 Task: Select the onWindowChange in the auto-save.
Action: Mouse moved to (21, 566)
Screenshot: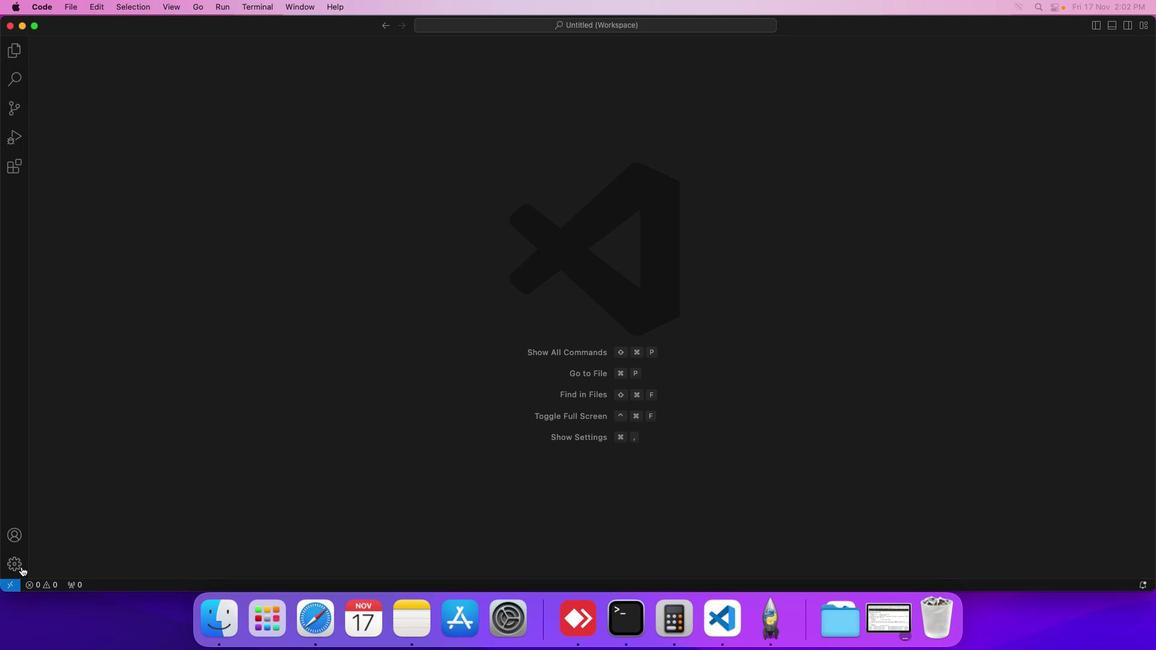 
Action: Mouse pressed left at (21, 566)
Screenshot: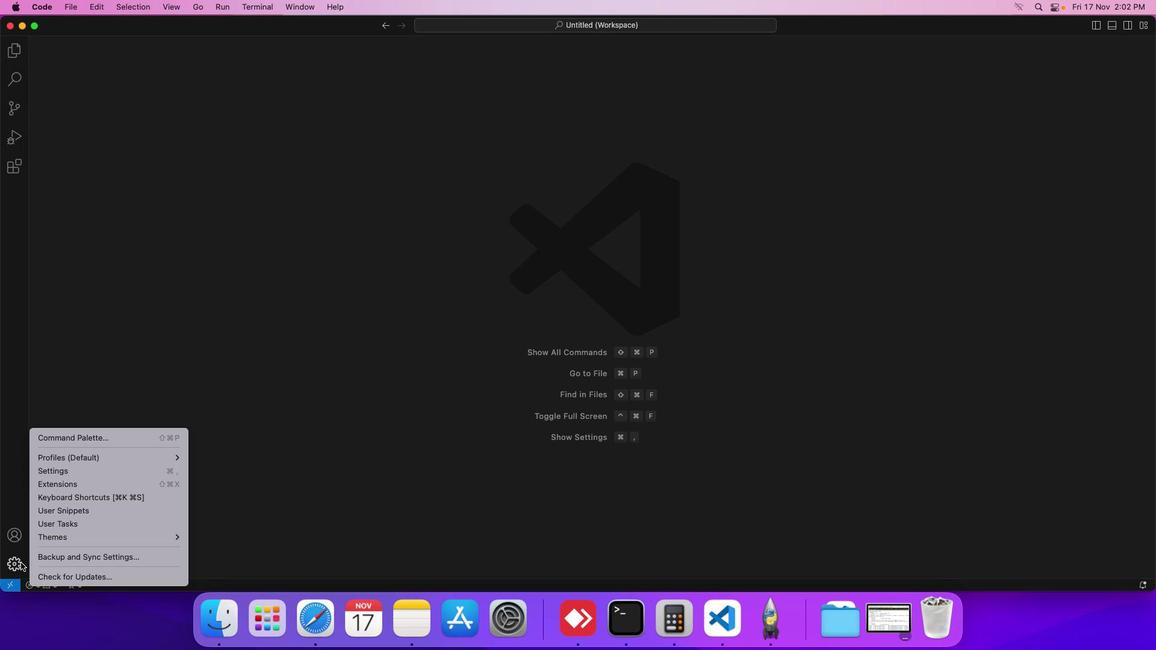 
Action: Mouse moved to (34, 474)
Screenshot: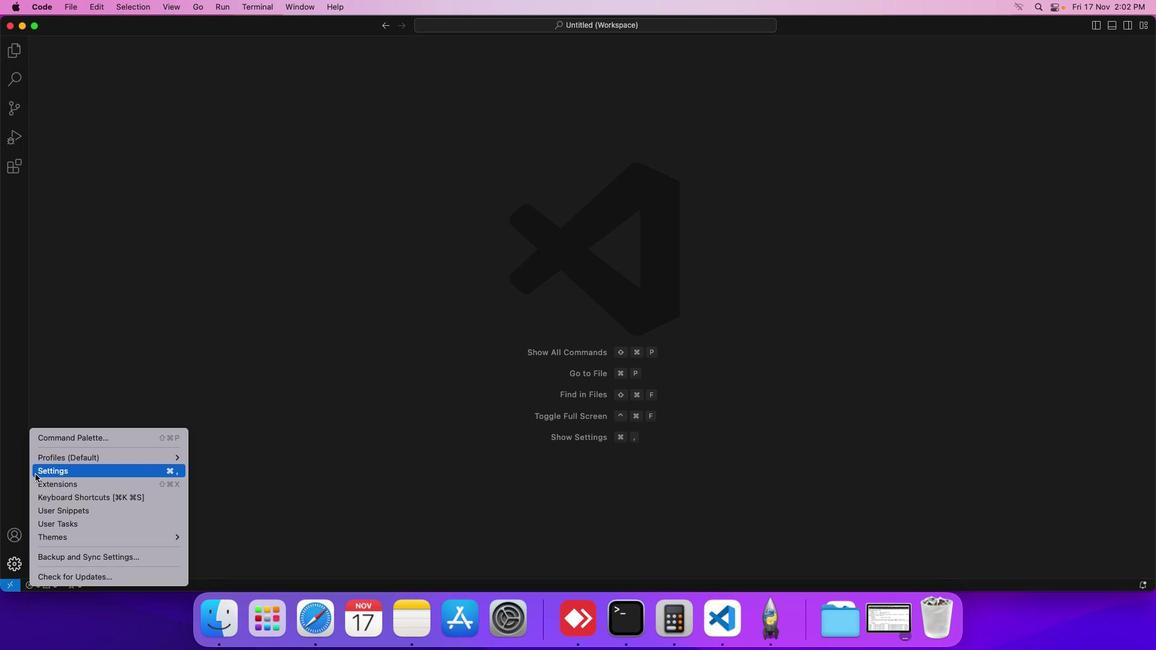 
Action: Mouse pressed left at (34, 474)
Screenshot: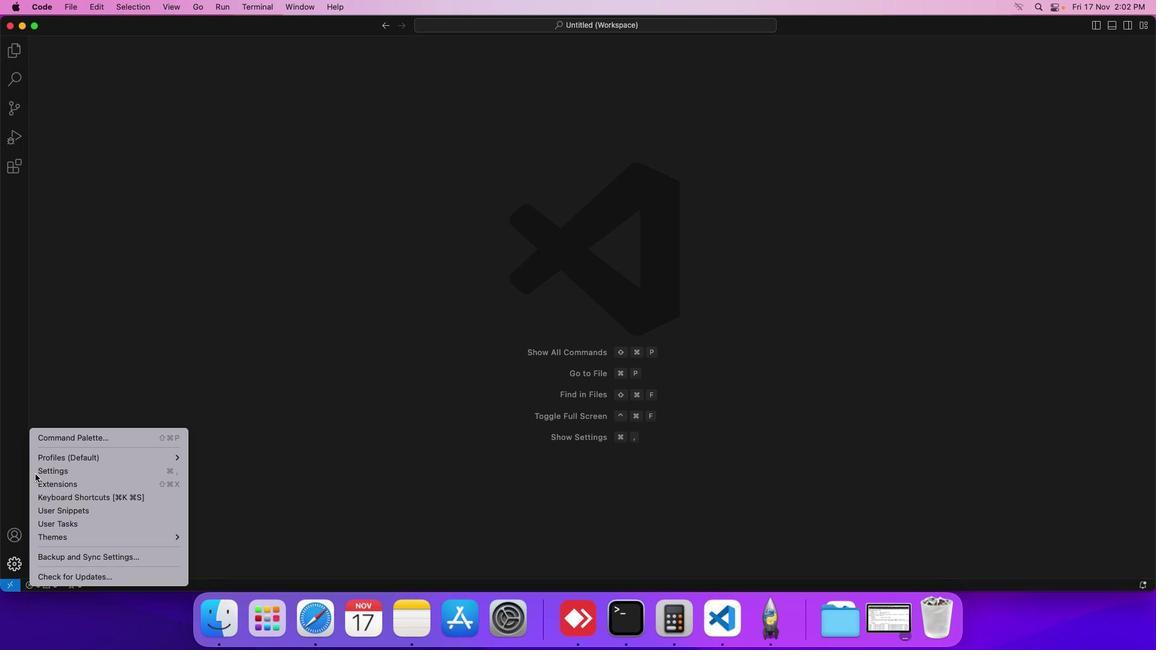 
Action: Mouse moved to (295, 93)
Screenshot: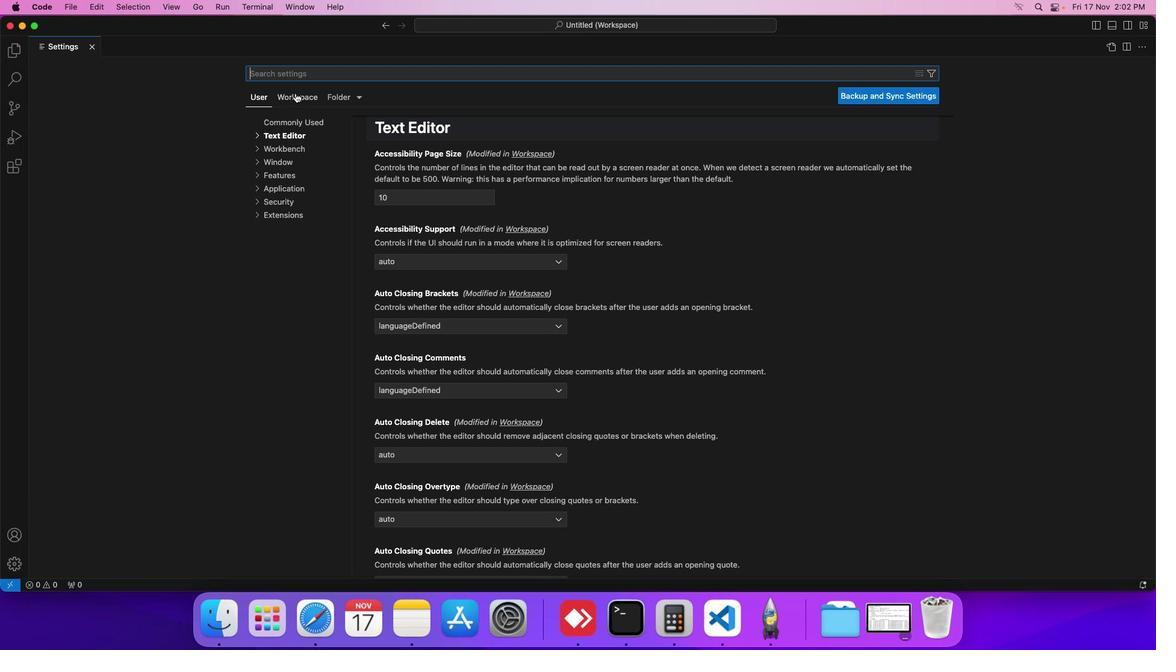 
Action: Mouse pressed left at (295, 93)
Screenshot: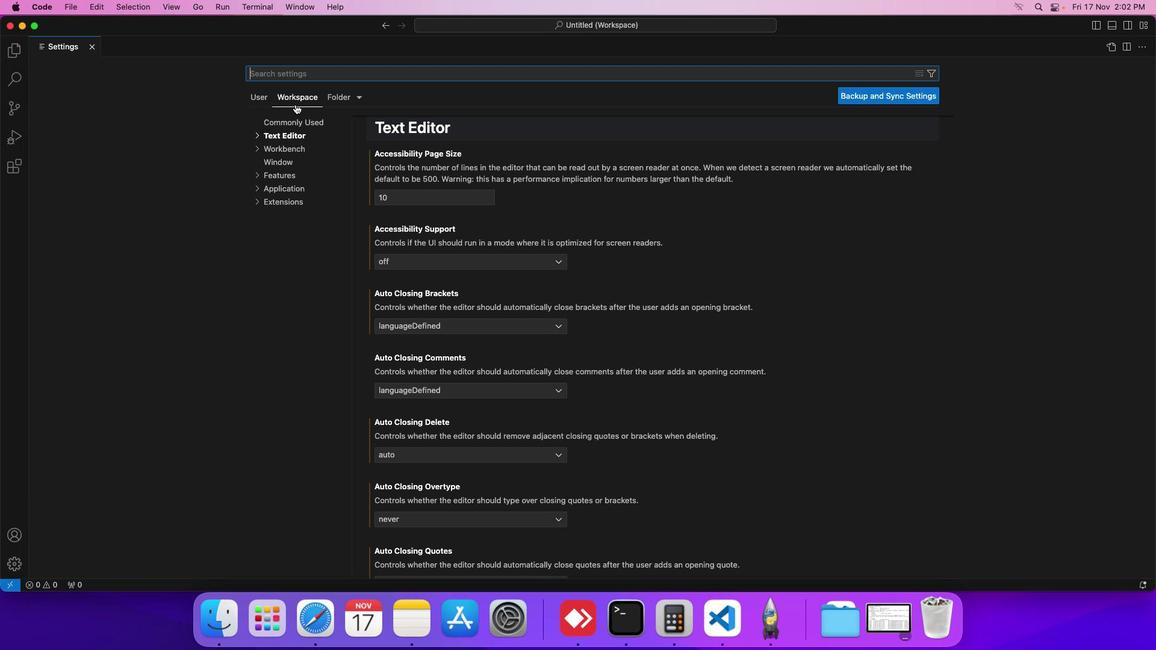 
Action: Mouse moved to (291, 131)
Screenshot: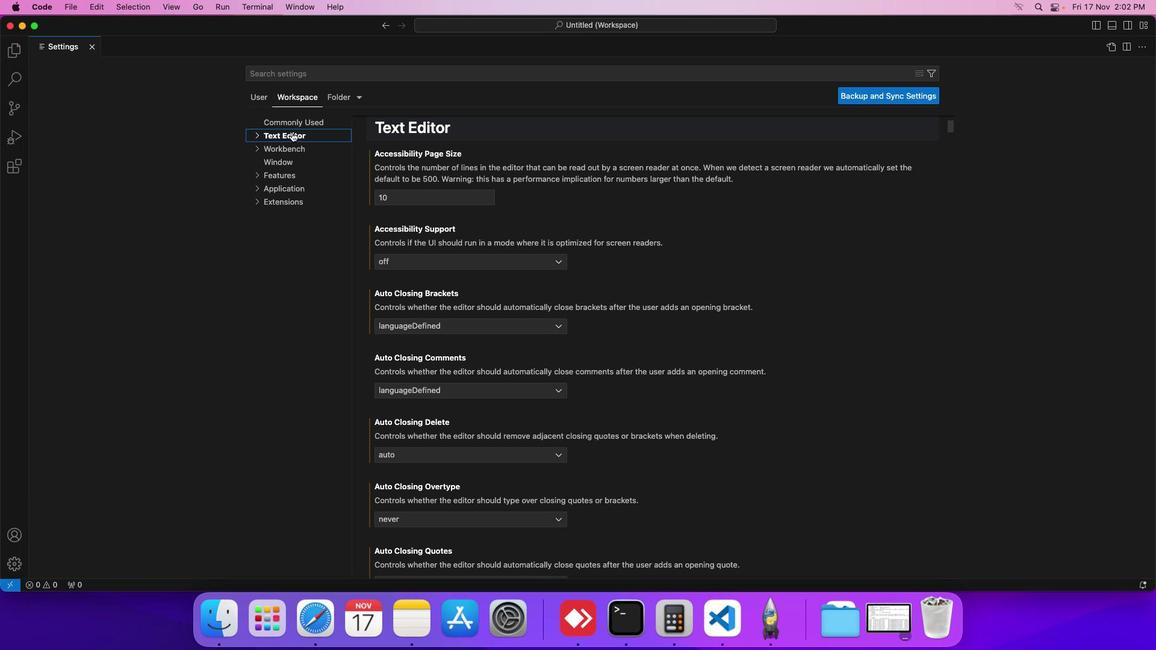 
Action: Mouse pressed left at (291, 131)
Screenshot: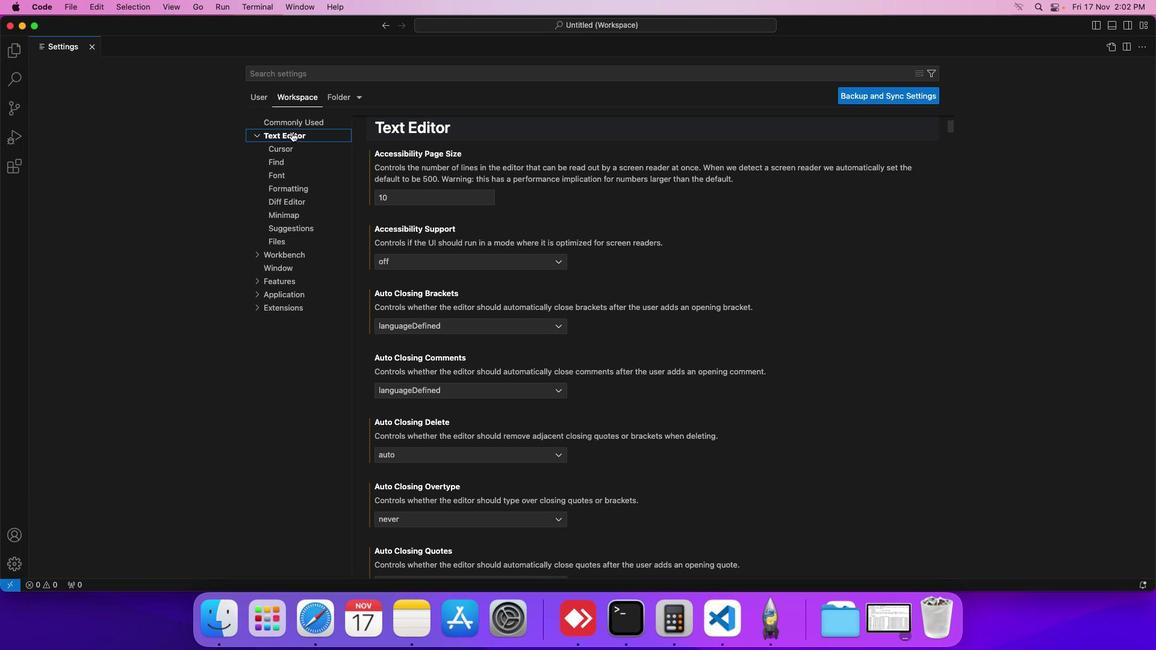 
Action: Mouse moved to (280, 242)
Screenshot: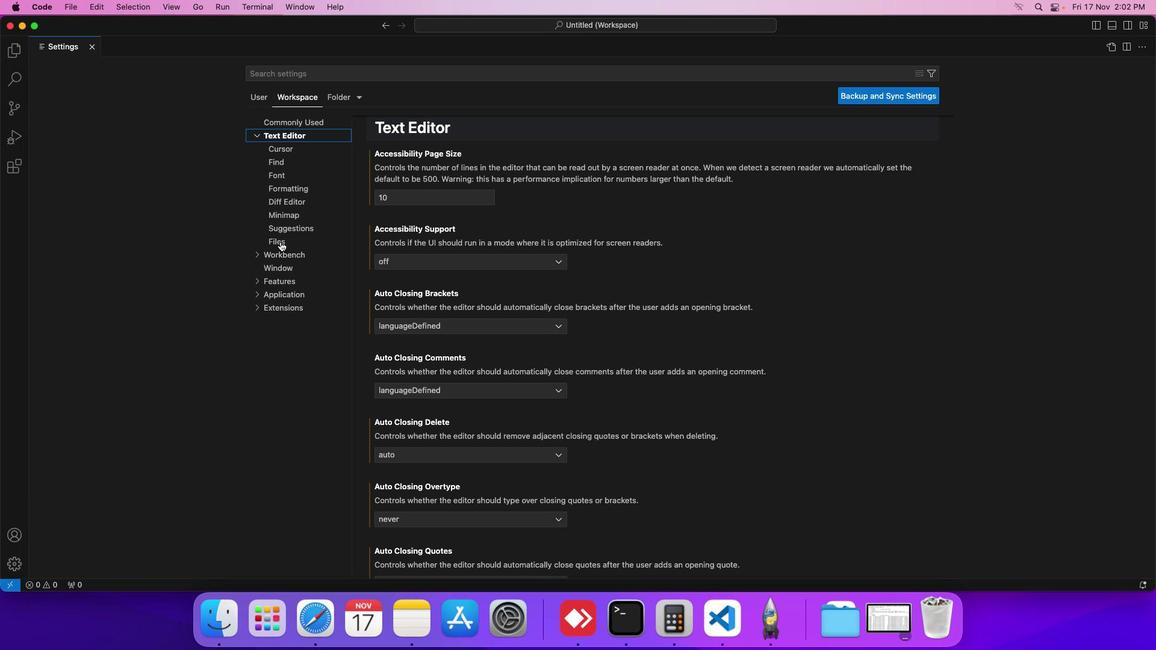 
Action: Mouse pressed left at (280, 242)
Screenshot: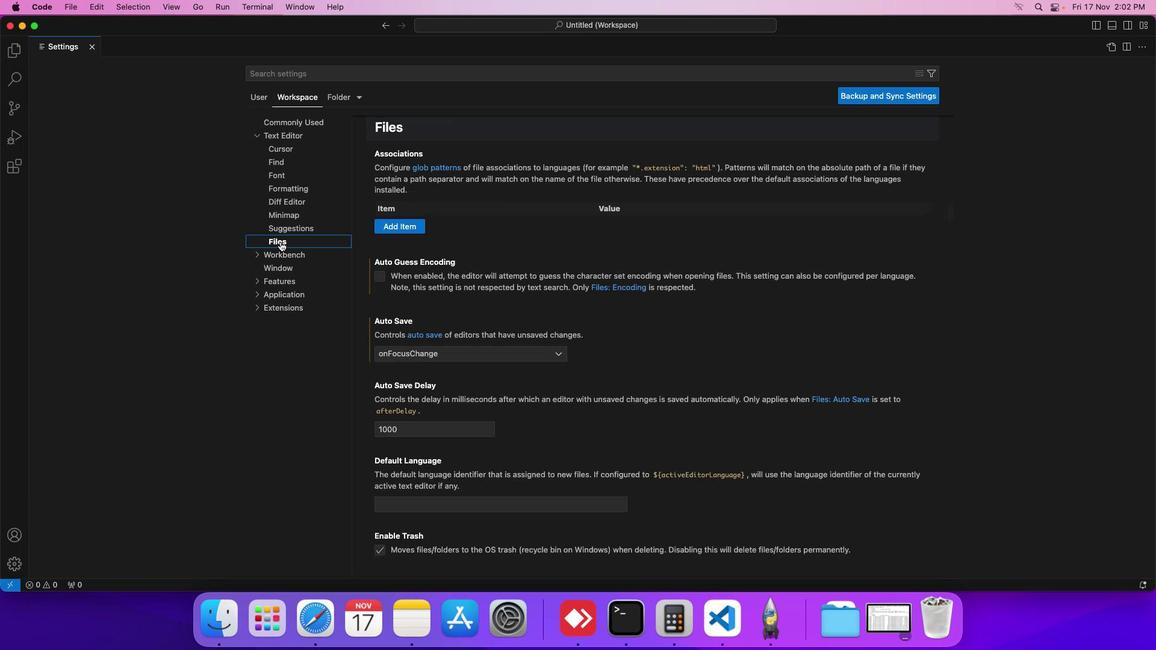 
Action: Mouse moved to (418, 325)
Screenshot: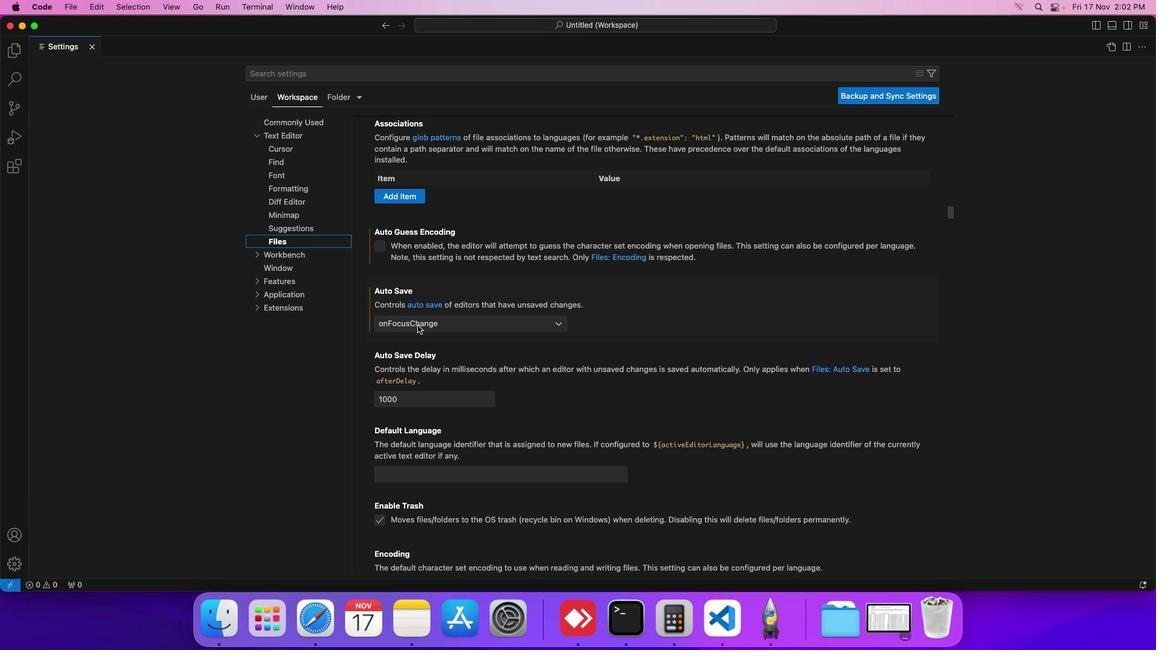 
Action: Mouse scrolled (418, 325) with delta (0, 0)
Screenshot: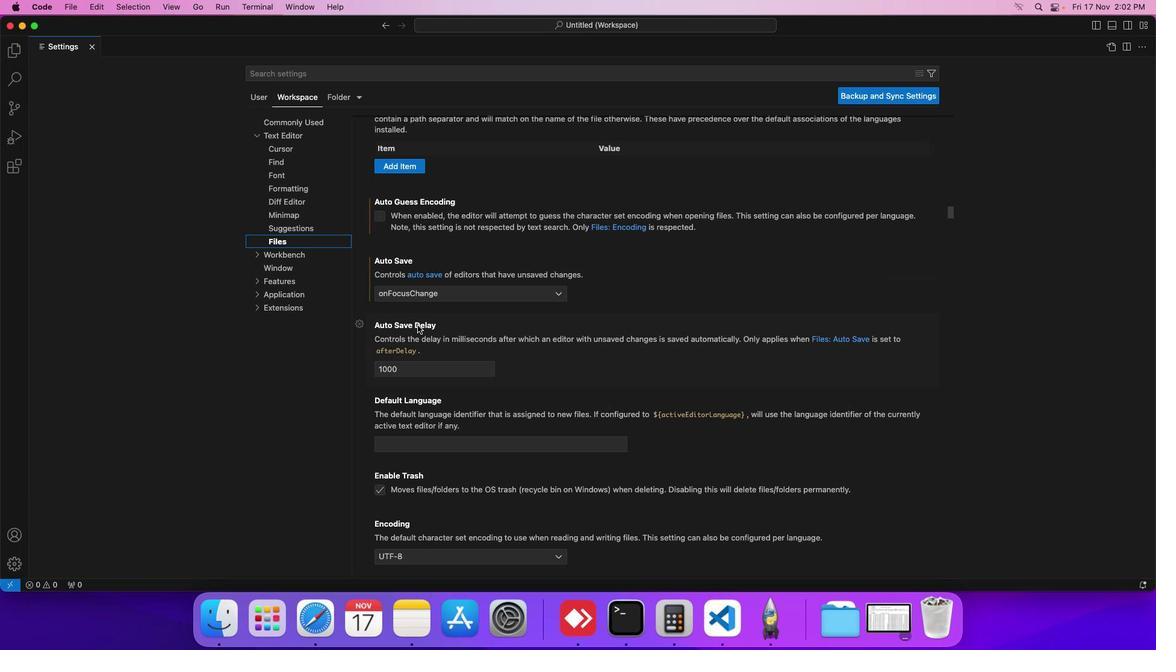 
Action: Mouse scrolled (418, 325) with delta (0, 0)
Screenshot: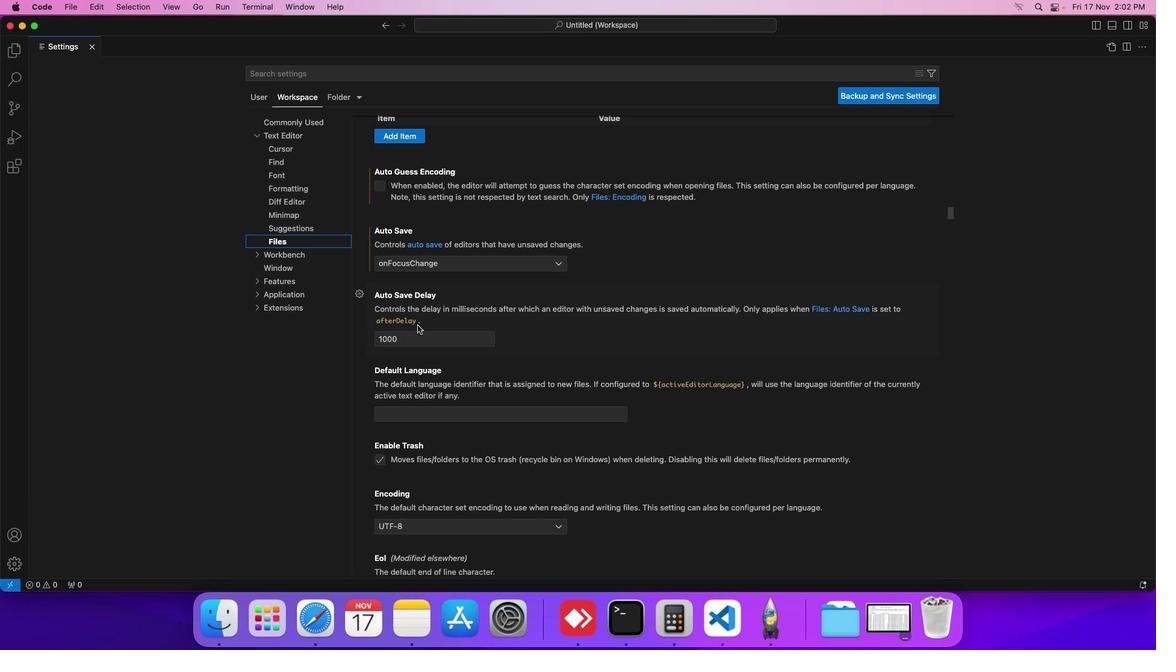 
Action: Mouse scrolled (418, 325) with delta (0, 0)
Screenshot: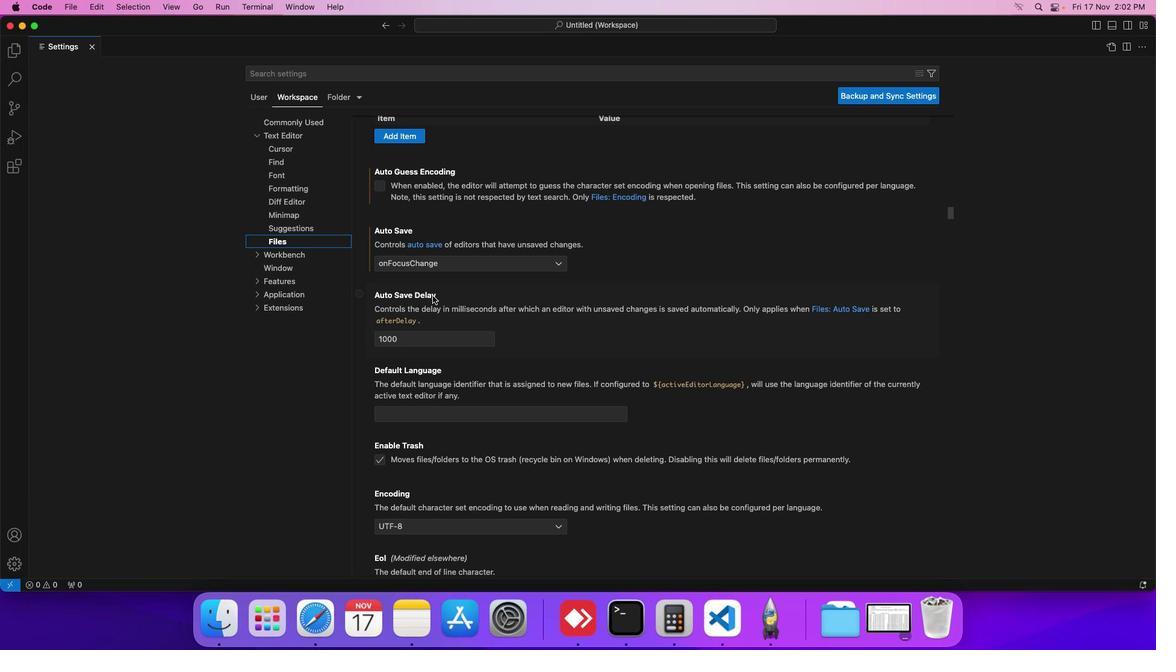 
Action: Mouse moved to (439, 262)
Screenshot: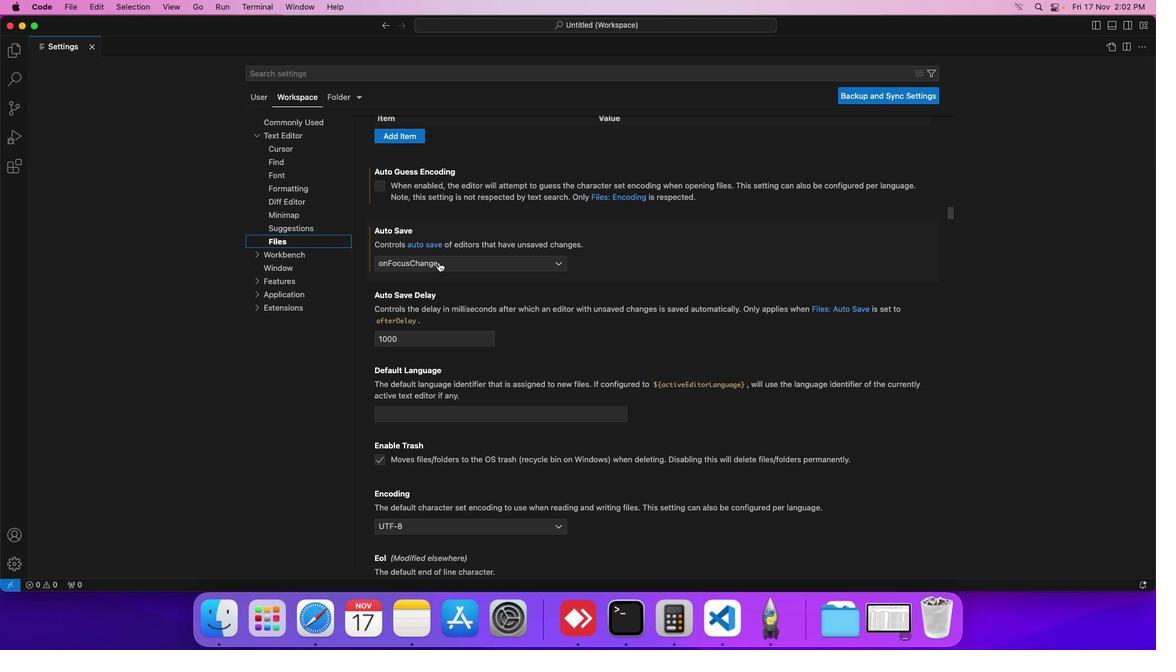 
Action: Mouse pressed left at (439, 262)
Screenshot: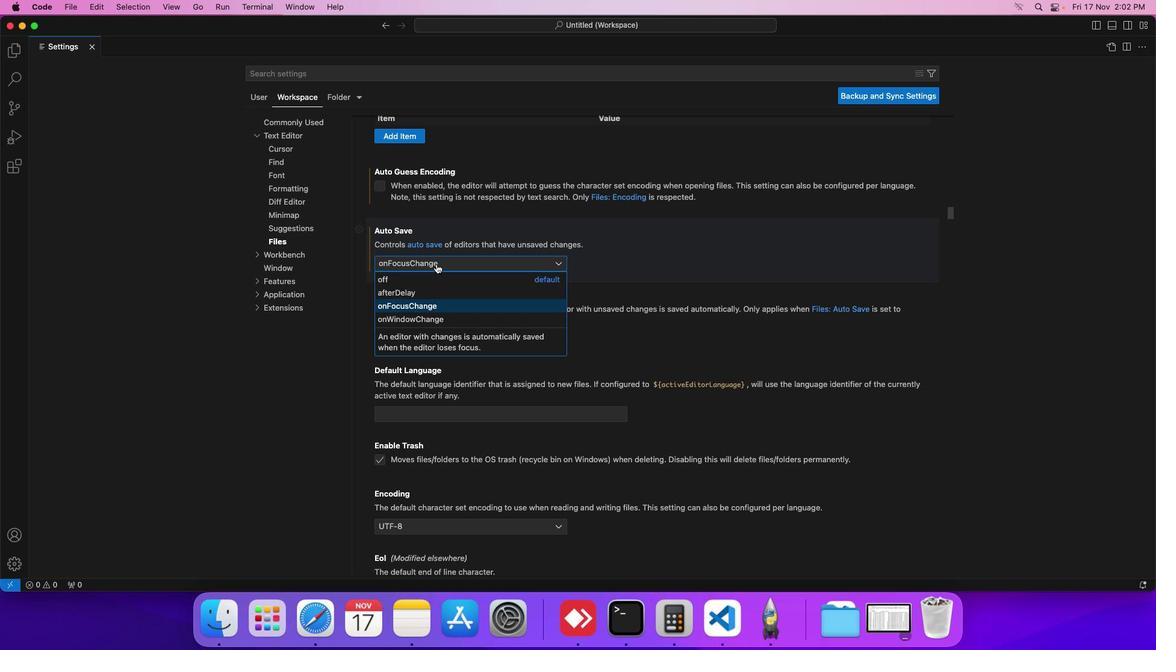
Action: Mouse moved to (407, 316)
Screenshot: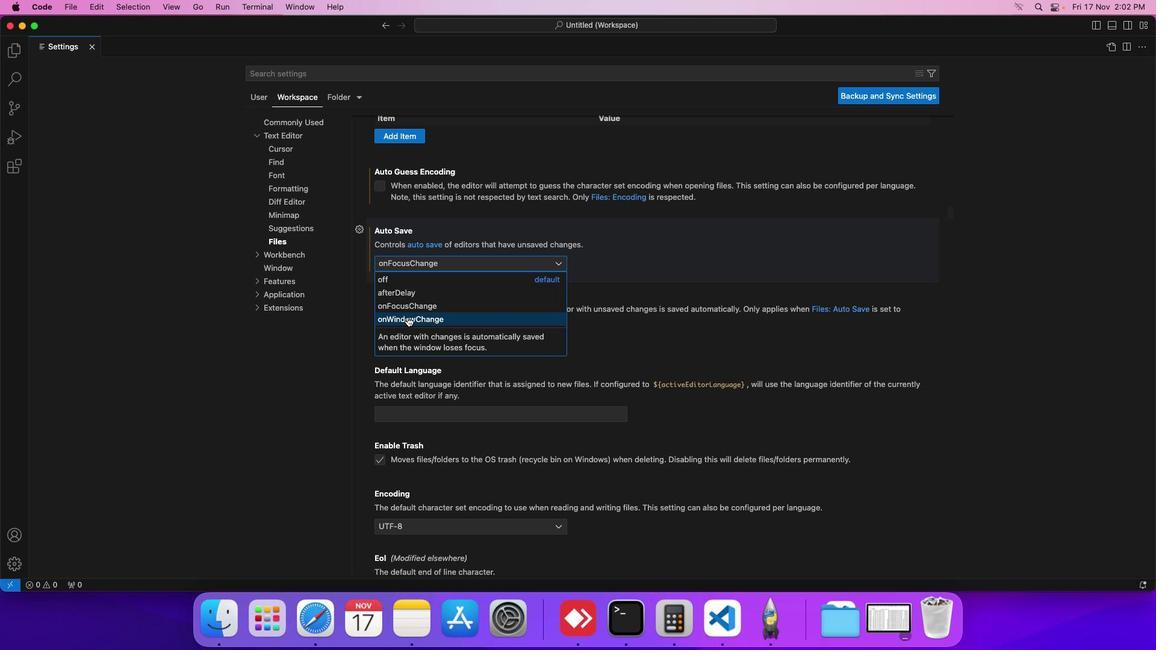 
Action: Mouse pressed left at (407, 316)
Screenshot: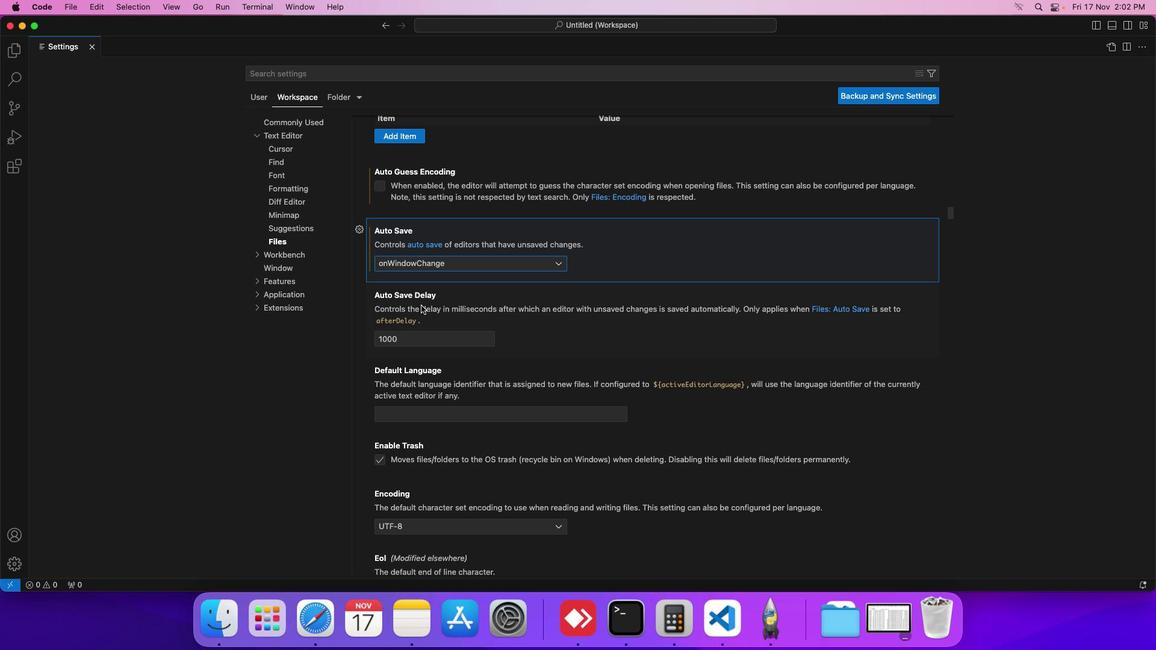 
Action: Mouse moved to (455, 275)
Screenshot: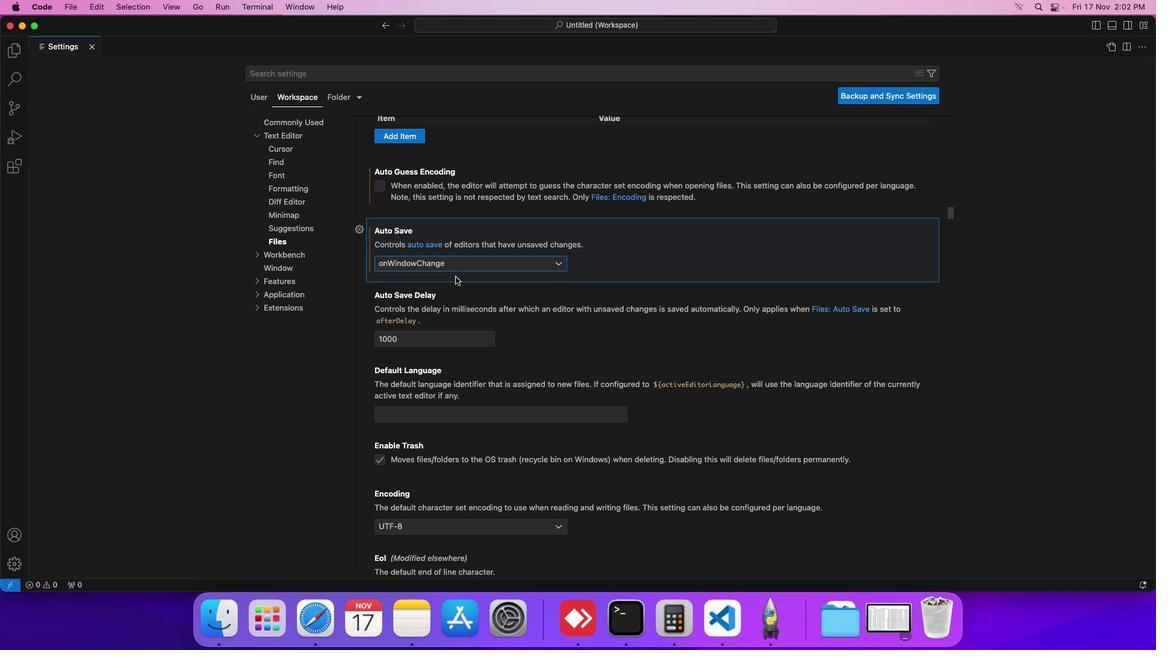 
